 Task: Create a due date automation trigger when advanced on, on the wednesday of the week before a card is due add dates starting in less than 1 days at 11:00 AM.
Action: Mouse moved to (947, 76)
Screenshot: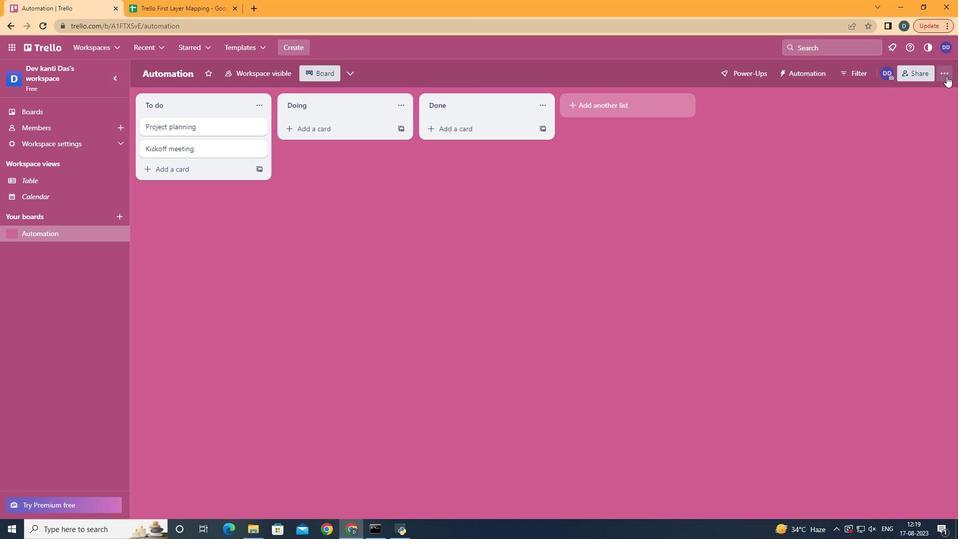 
Action: Mouse pressed left at (947, 76)
Screenshot: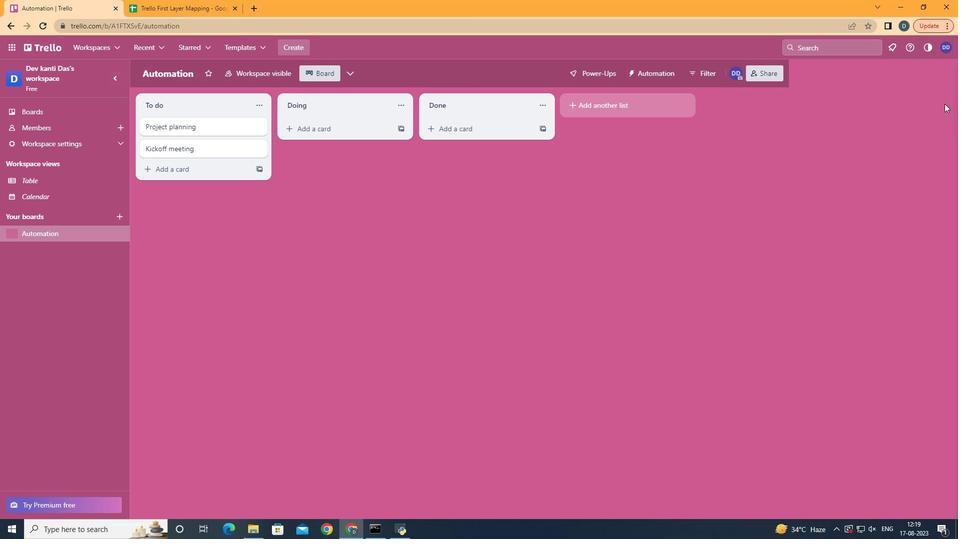 
Action: Mouse moved to (904, 212)
Screenshot: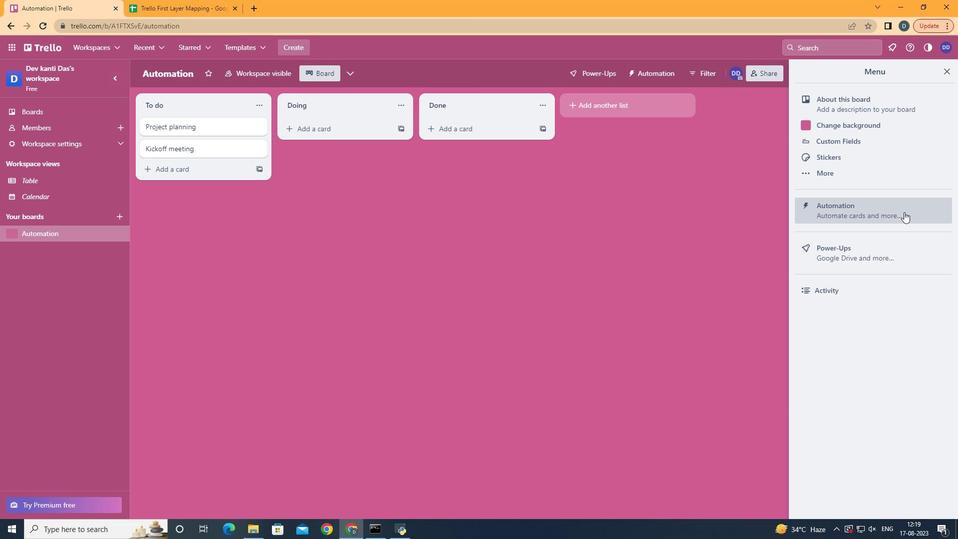 
Action: Mouse pressed left at (904, 212)
Screenshot: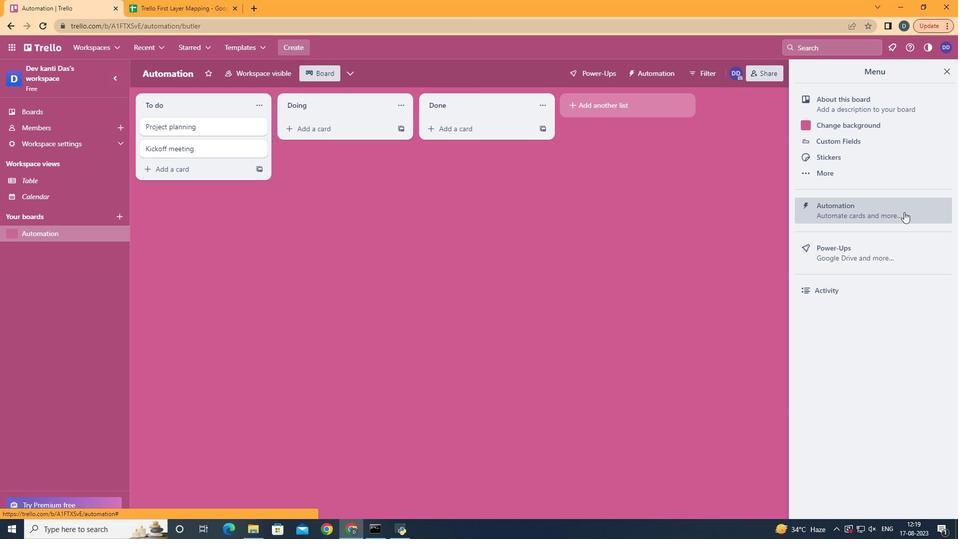 
Action: Mouse moved to (175, 193)
Screenshot: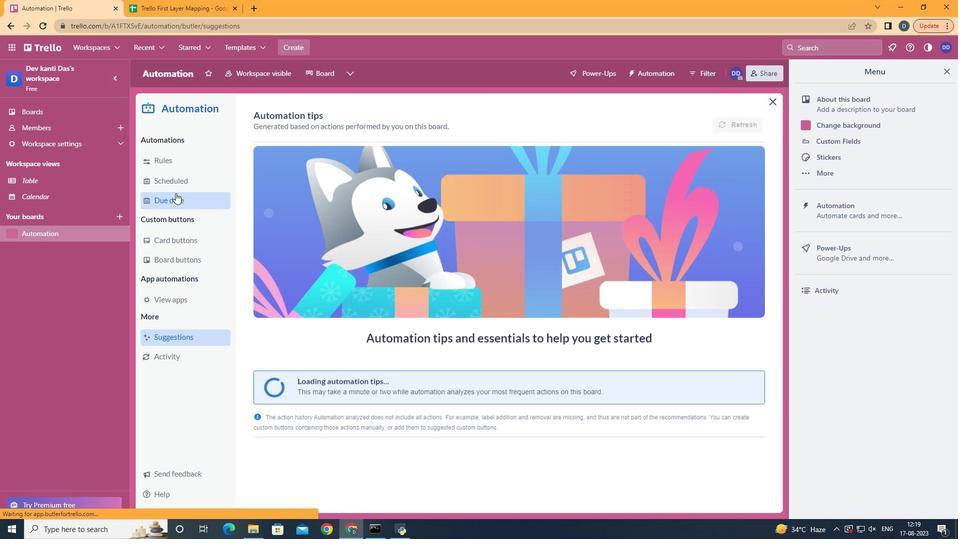 
Action: Mouse pressed left at (175, 193)
Screenshot: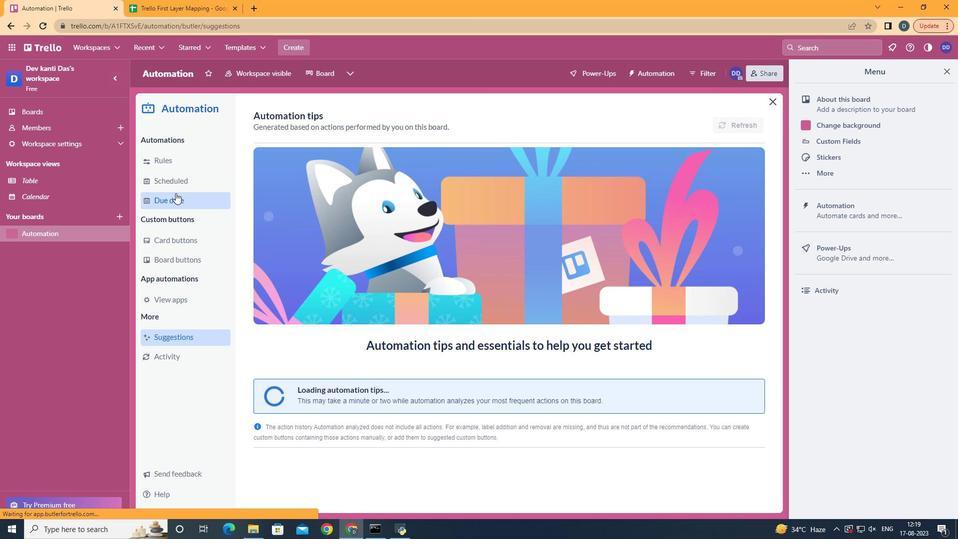 
Action: Mouse moved to (714, 120)
Screenshot: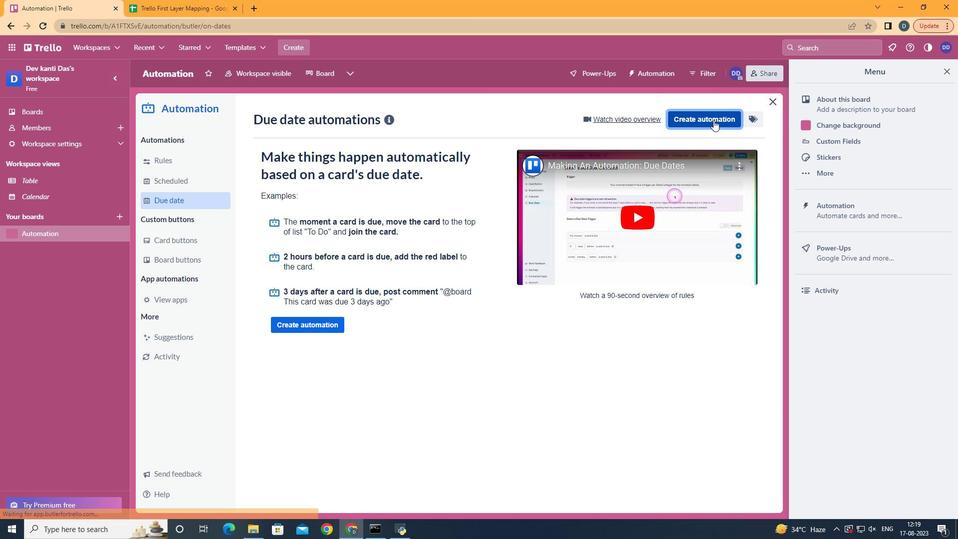 
Action: Mouse pressed left at (714, 120)
Screenshot: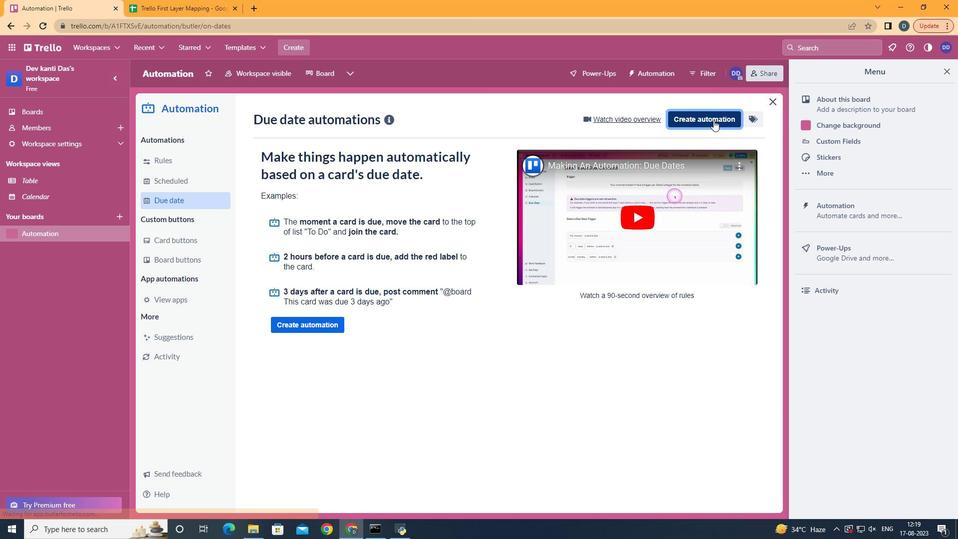 
Action: Mouse moved to (507, 208)
Screenshot: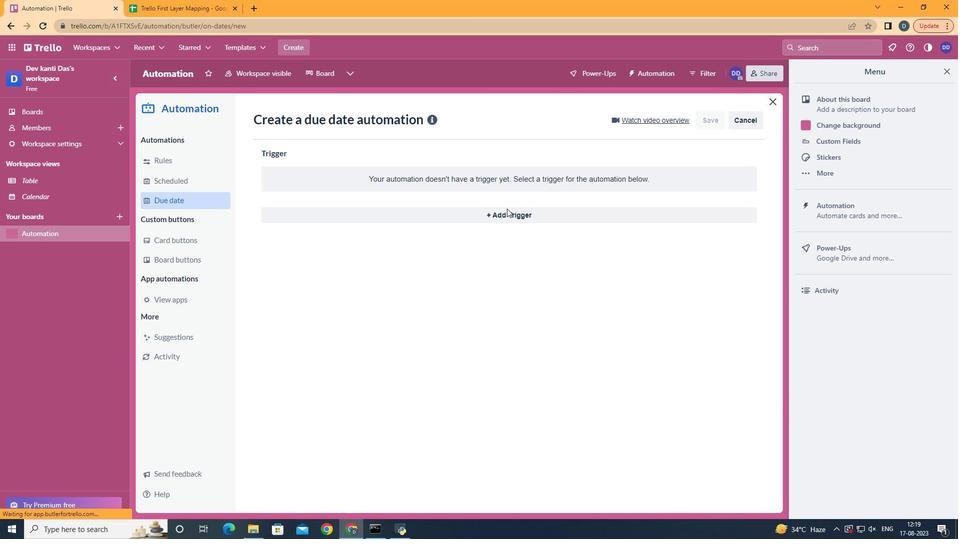 
Action: Mouse pressed left at (507, 208)
Screenshot: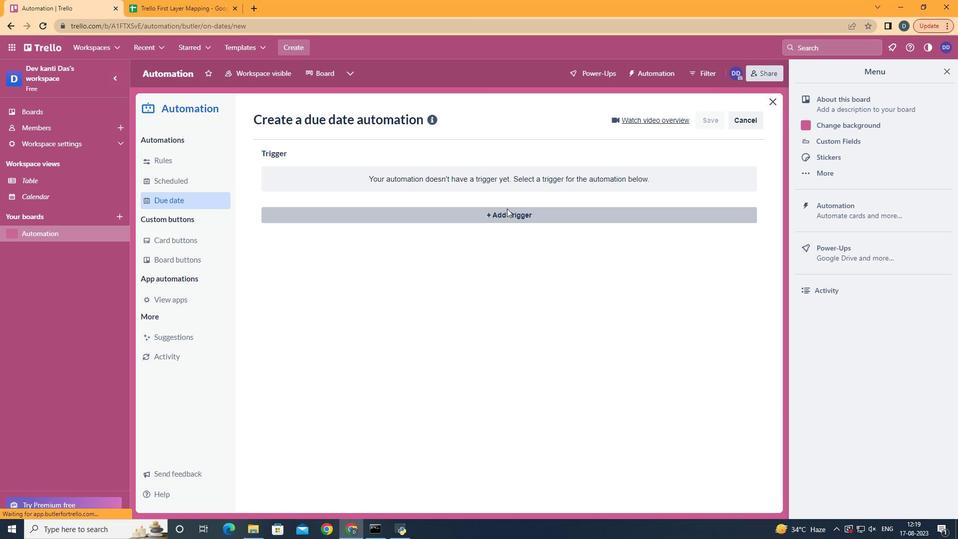 
Action: Mouse moved to (323, 303)
Screenshot: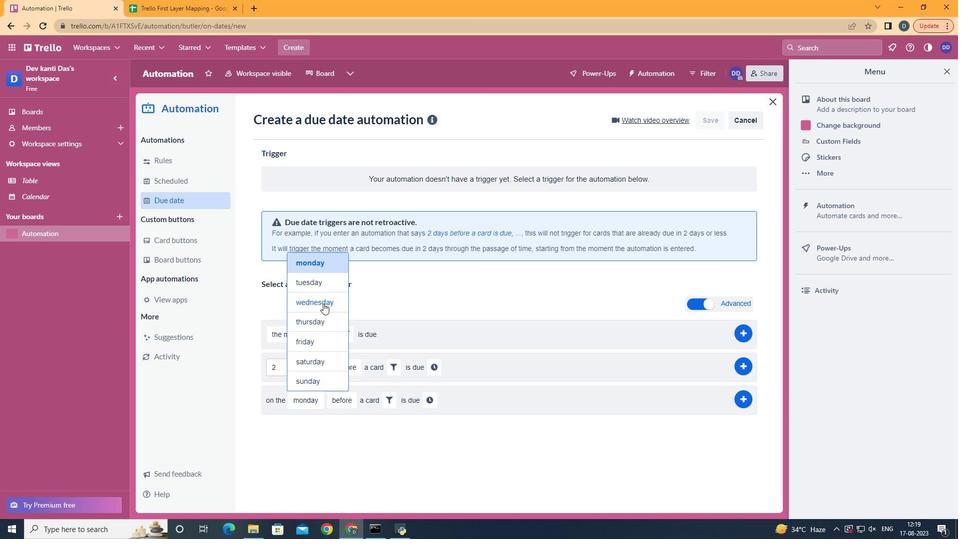 
Action: Mouse pressed left at (323, 303)
Screenshot: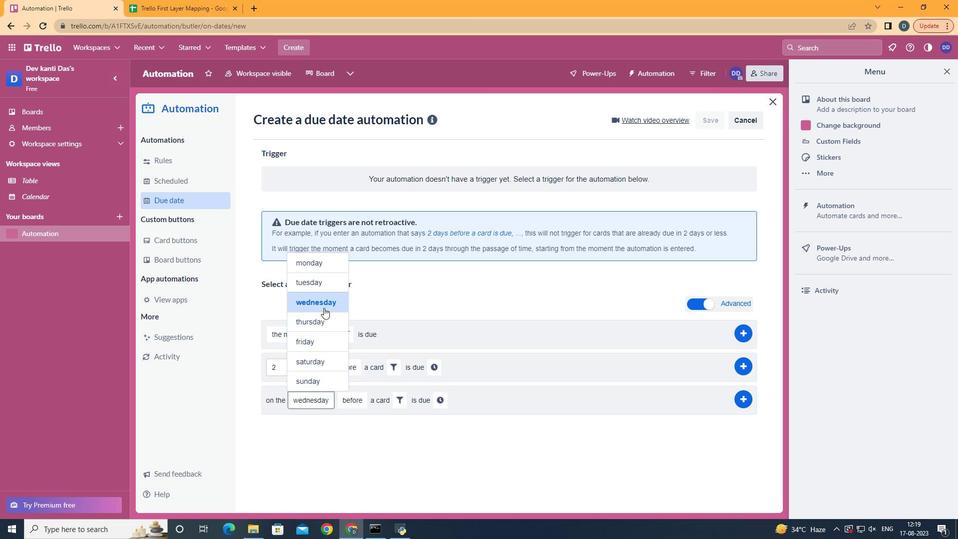 
Action: Mouse moved to (372, 478)
Screenshot: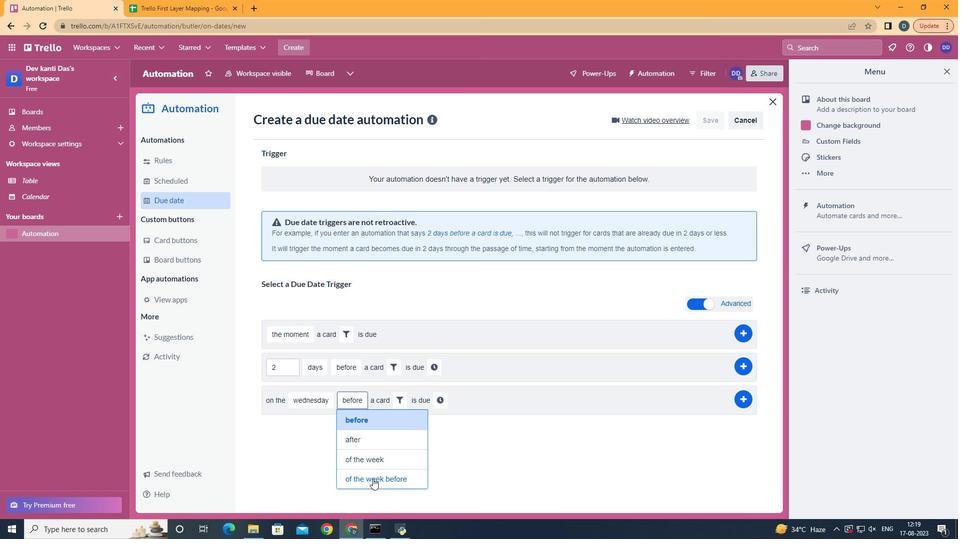 
Action: Mouse pressed left at (372, 478)
Screenshot: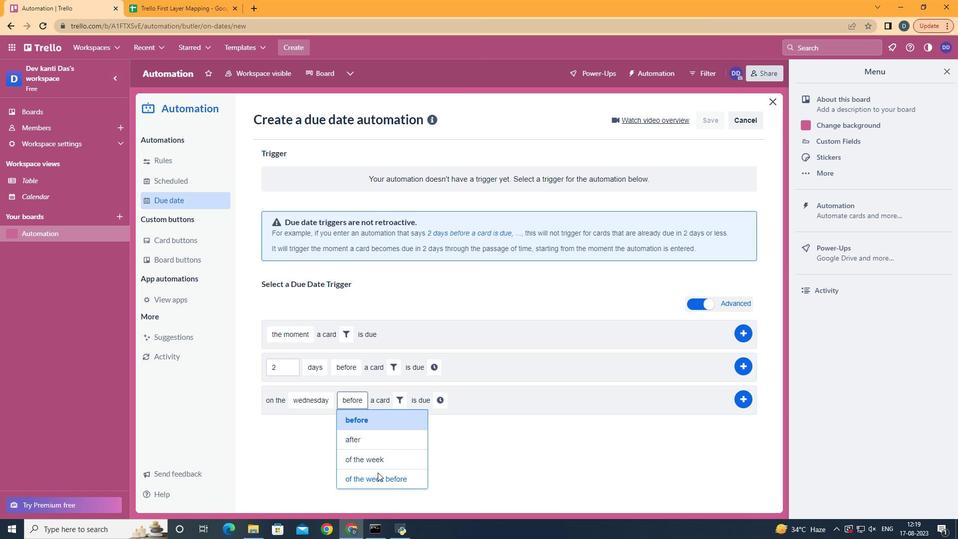
Action: Mouse moved to (427, 397)
Screenshot: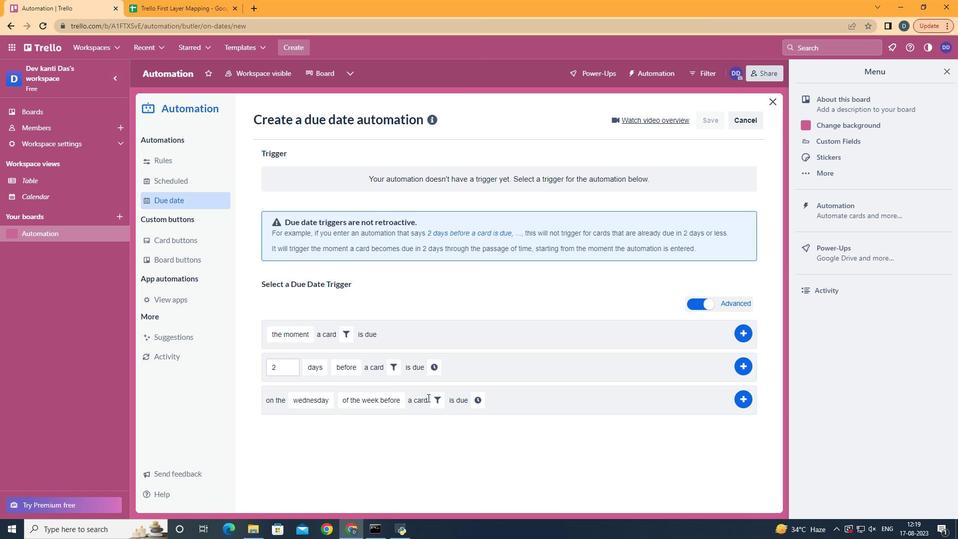 
Action: Mouse pressed left at (427, 397)
Screenshot: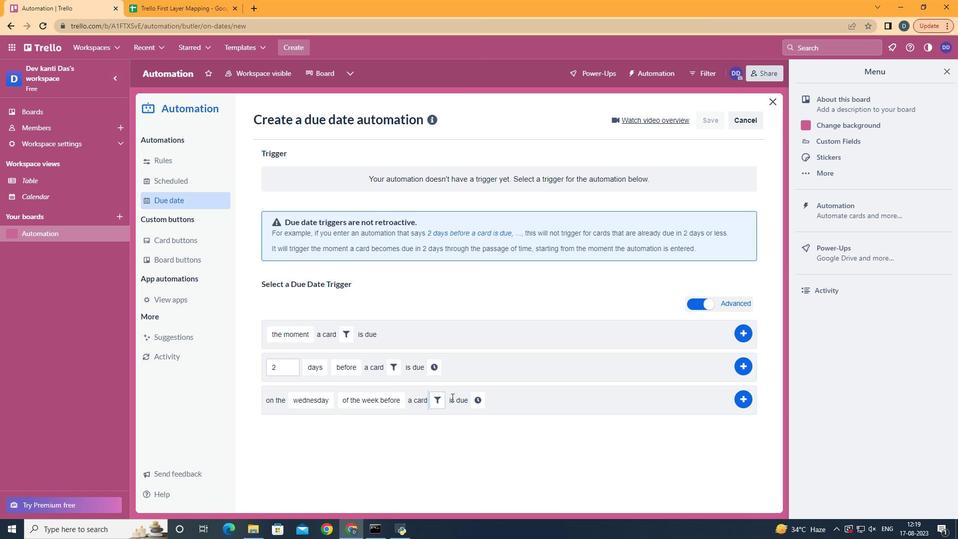 
Action: Mouse moved to (451, 397)
Screenshot: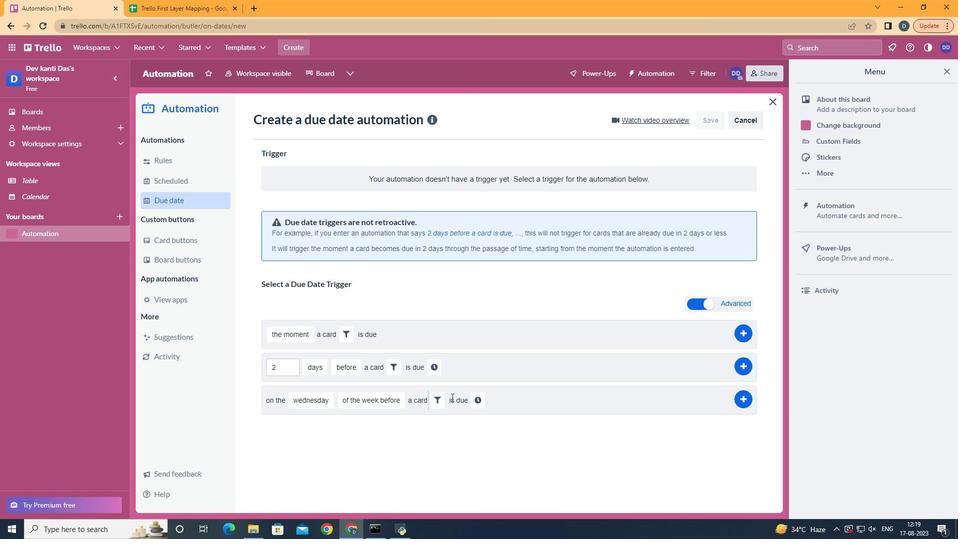 
Action: Mouse pressed left at (451, 397)
Screenshot: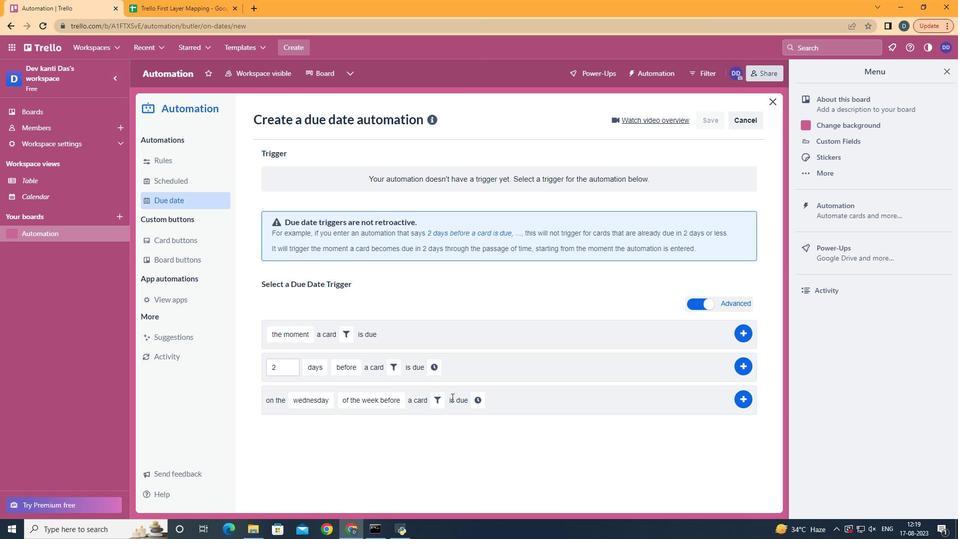 
Action: Mouse moved to (434, 397)
Screenshot: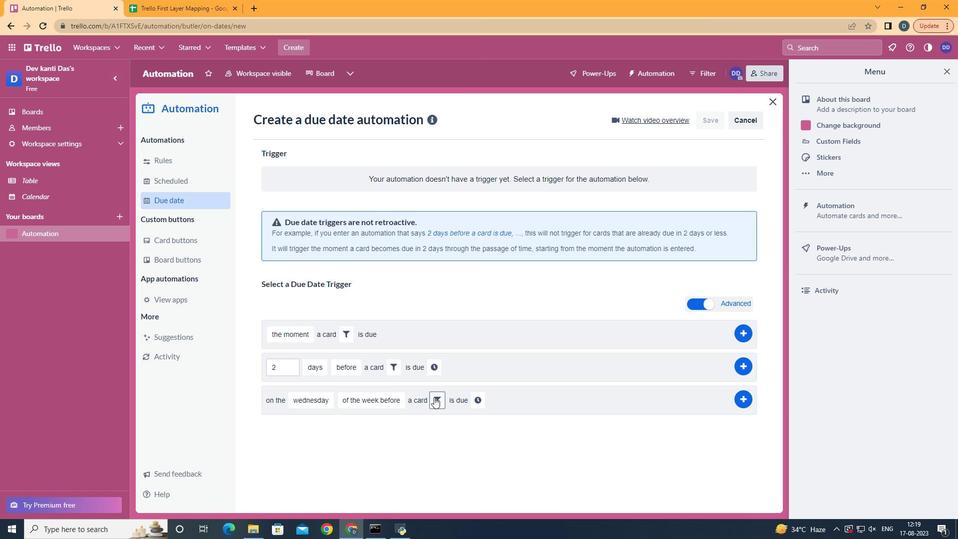 
Action: Mouse pressed left at (434, 397)
Screenshot: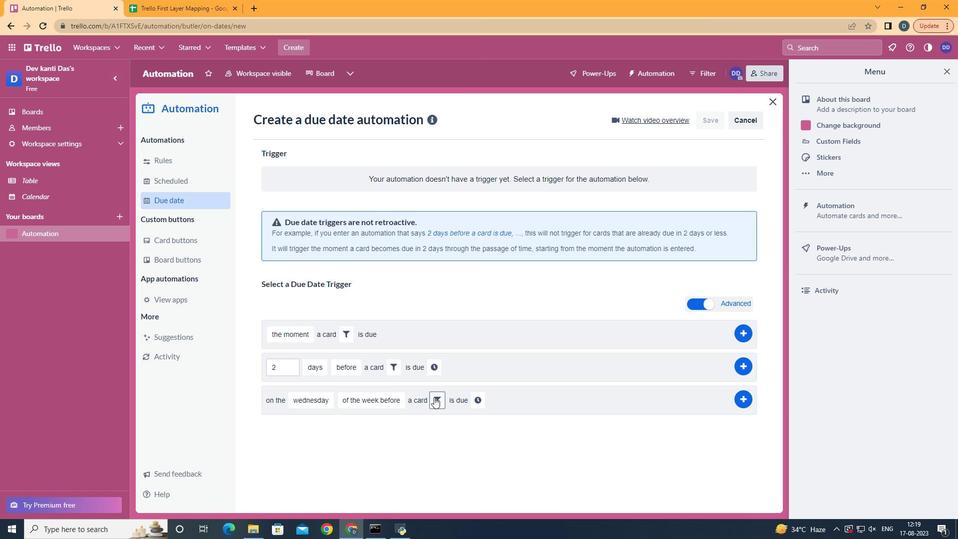 
Action: Mouse moved to (497, 436)
Screenshot: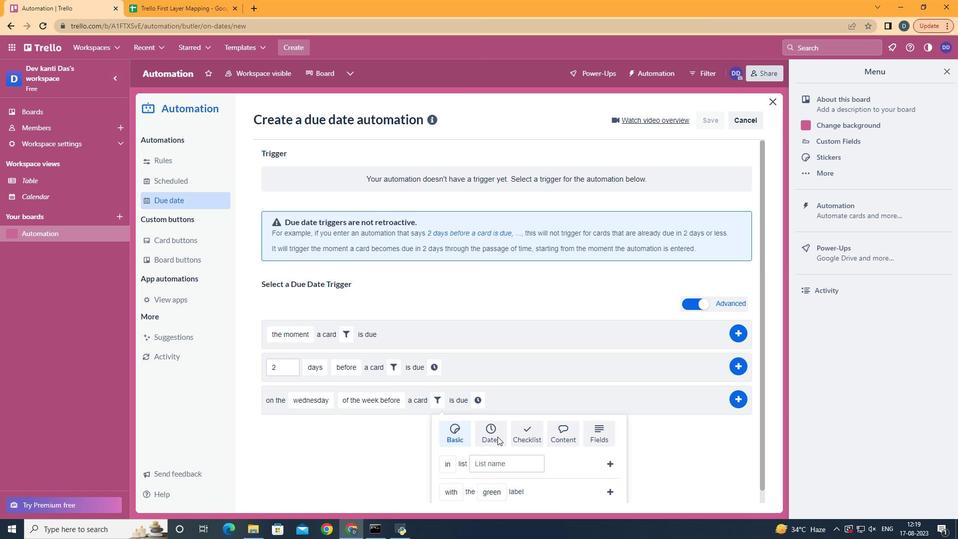
Action: Mouse pressed left at (497, 436)
Screenshot: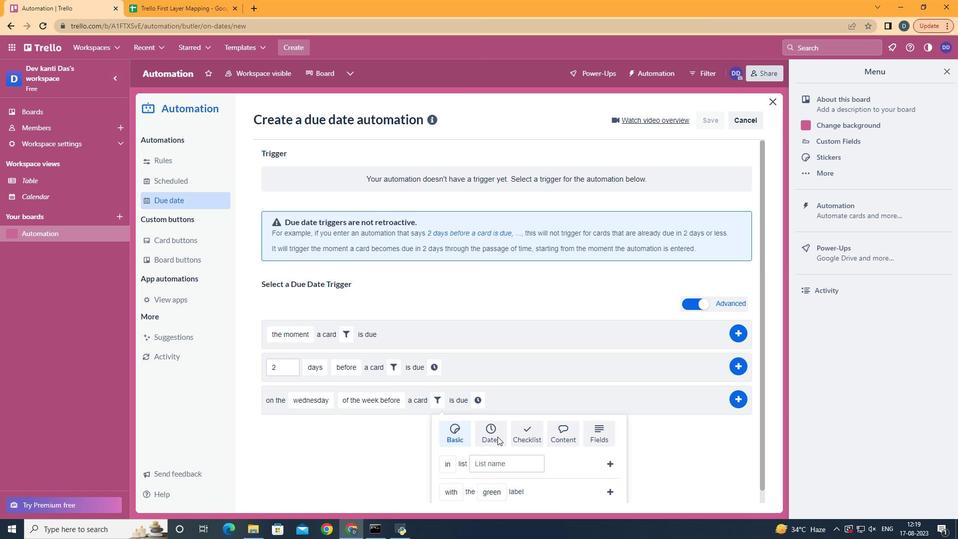 
Action: Mouse scrolled (497, 436) with delta (0, 0)
Screenshot: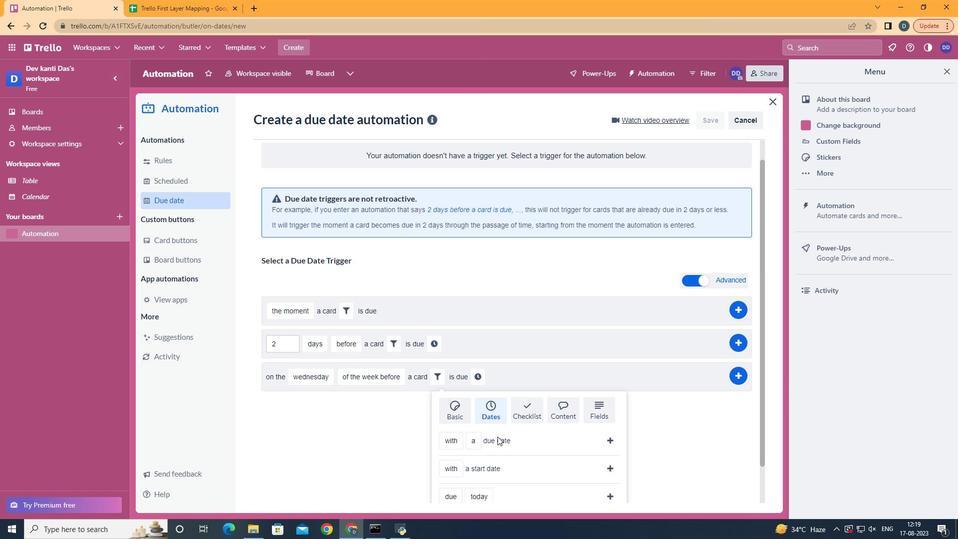
Action: Mouse scrolled (497, 436) with delta (0, 0)
Screenshot: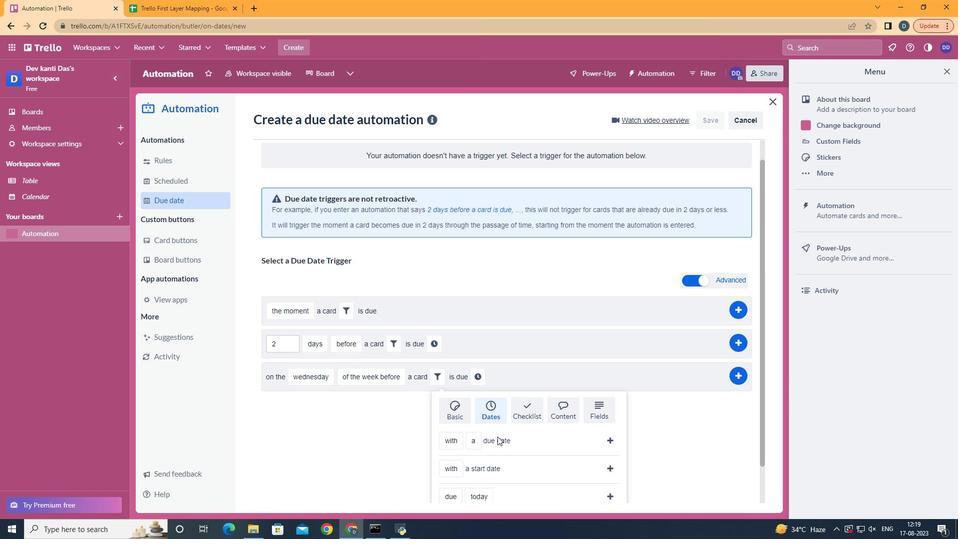 
Action: Mouse scrolled (497, 436) with delta (0, 0)
Screenshot: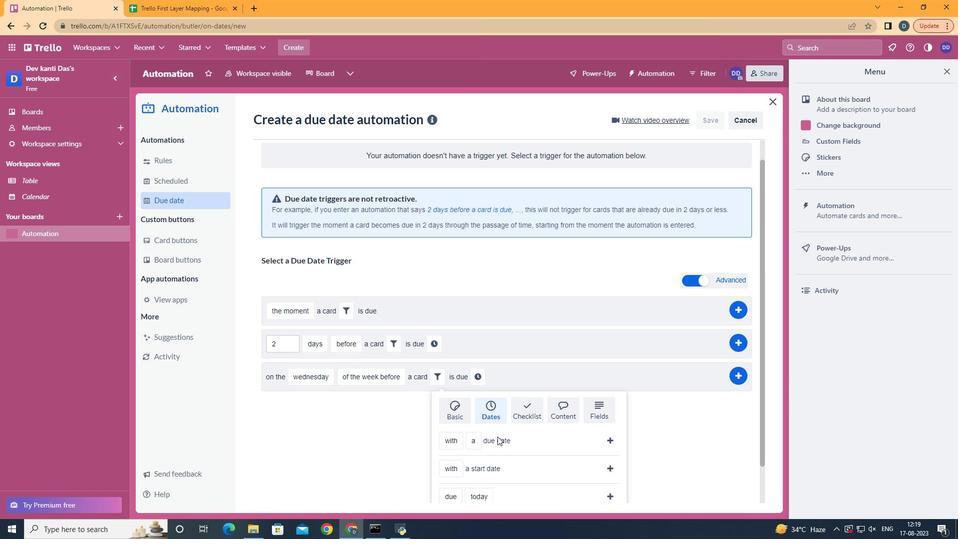 
Action: Mouse scrolled (497, 436) with delta (0, 0)
Screenshot: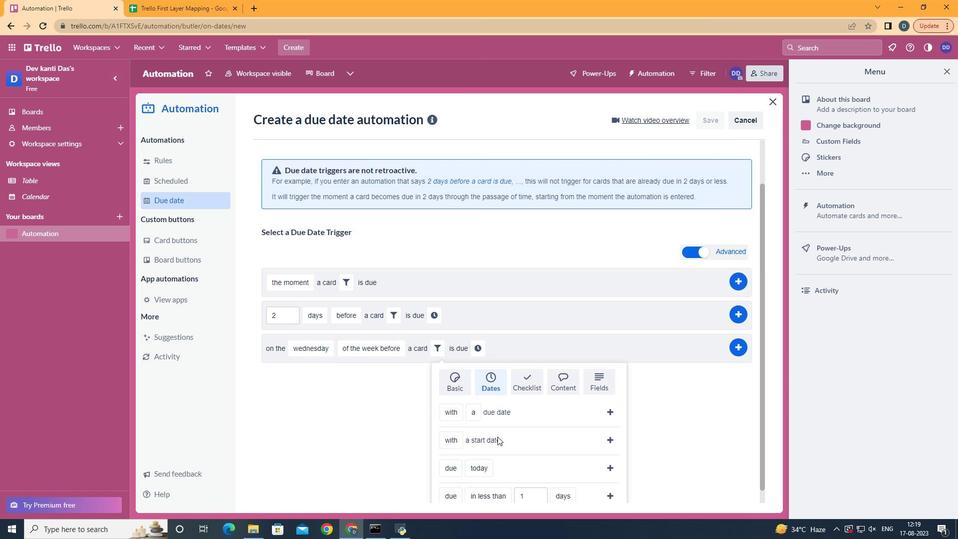 
Action: Mouse scrolled (497, 436) with delta (0, 0)
Screenshot: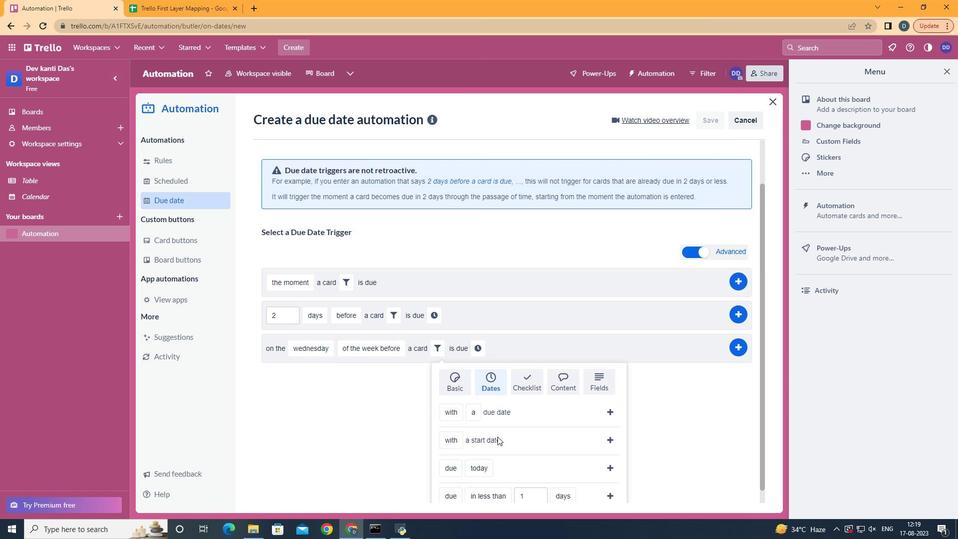 
Action: Mouse scrolled (497, 436) with delta (0, 0)
Screenshot: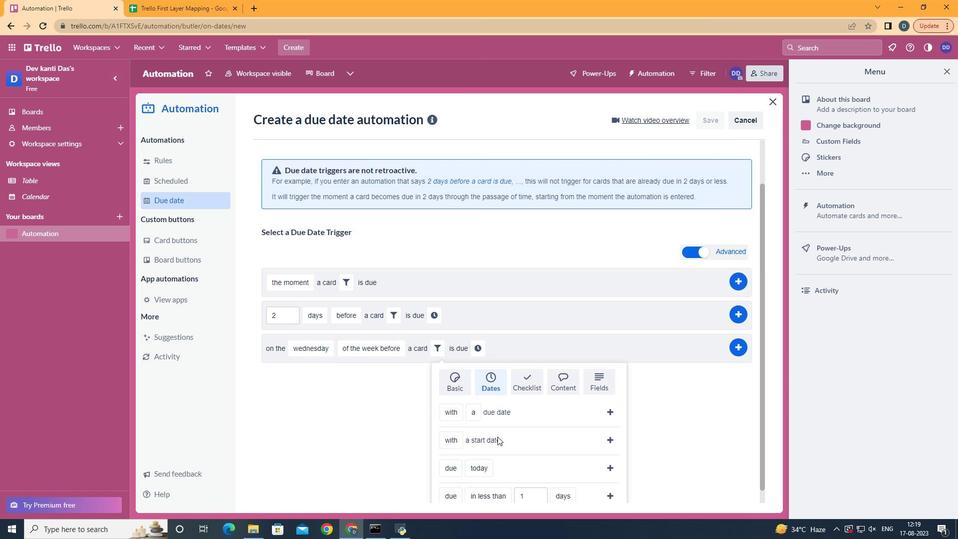 
Action: Mouse moved to (460, 461)
Screenshot: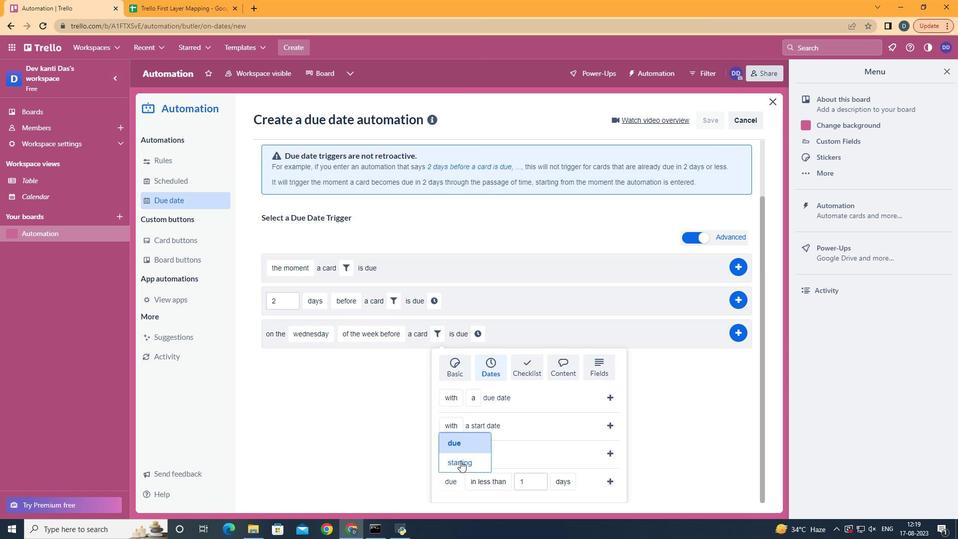 
Action: Mouse pressed left at (460, 461)
Screenshot: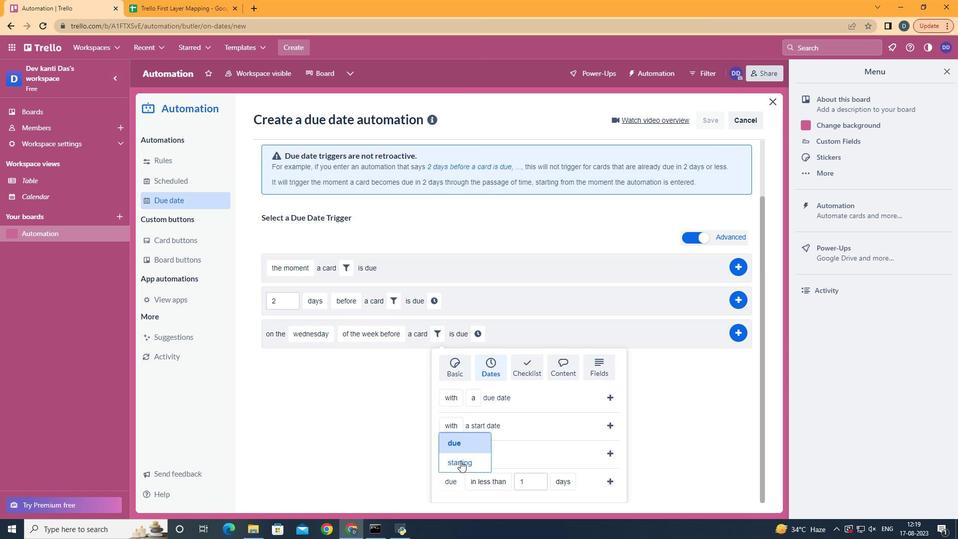 
Action: Mouse moved to (615, 483)
Screenshot: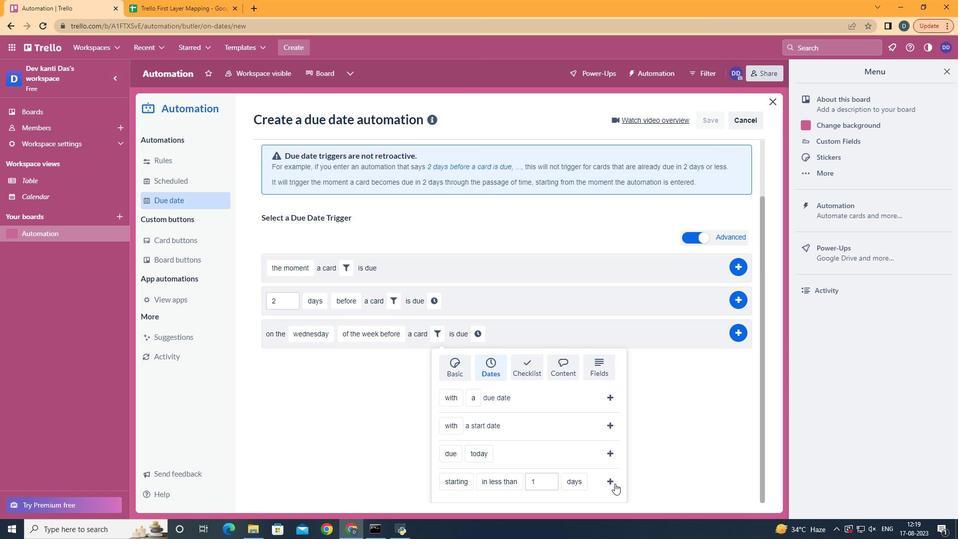 
Action: Mouse pressed left at (615, 483)
Screenshot: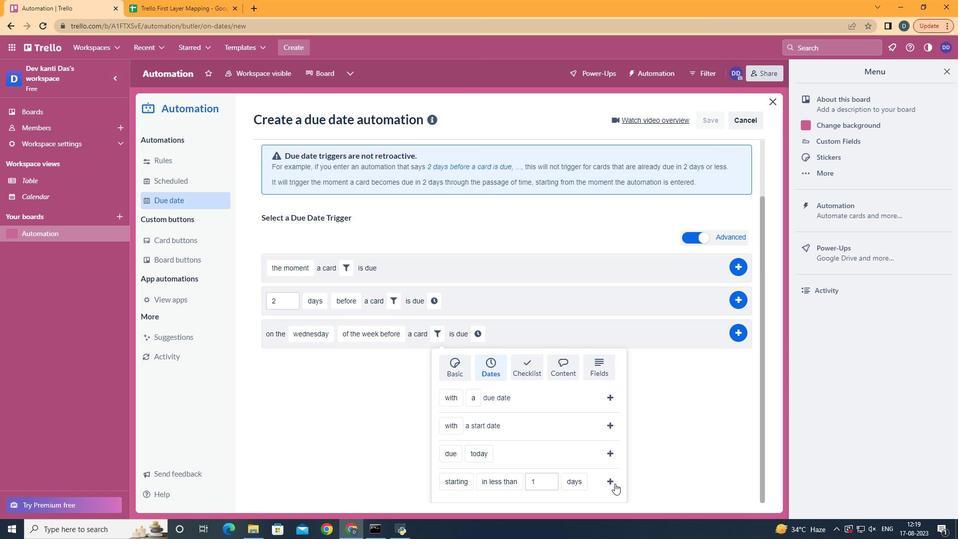 
Action: Mouse moved to (585, 416)
Screenshot: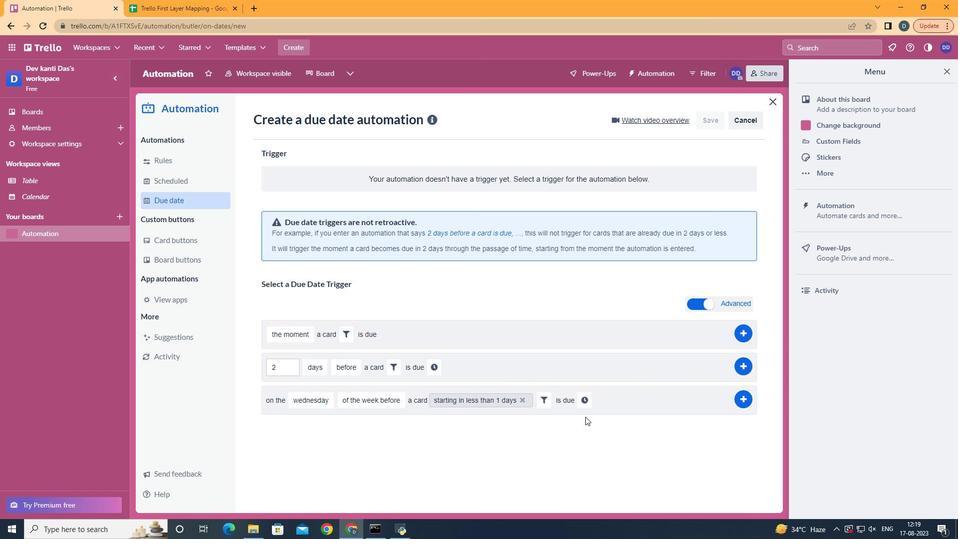 
Action: Mouse pressed left at (585, 416)
Screenshot: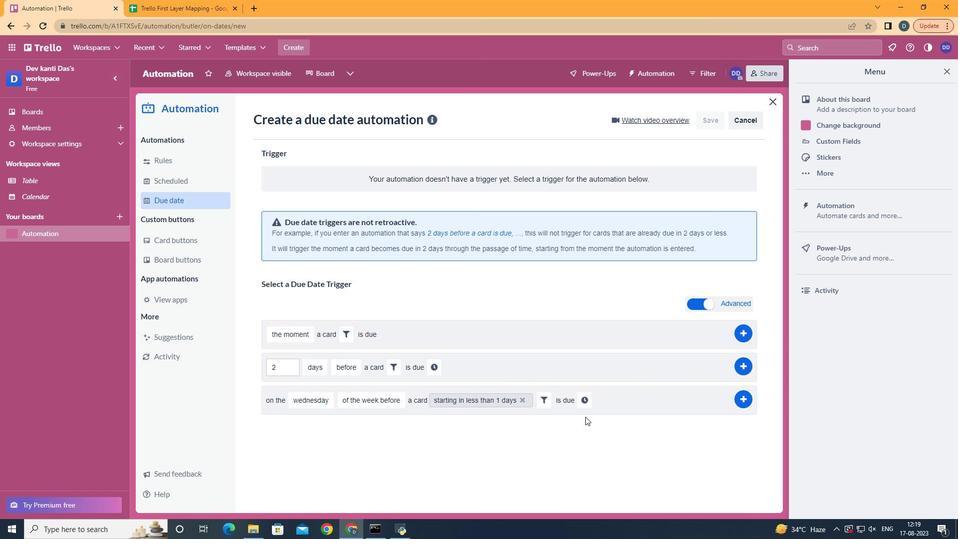 
Action: Mouse moved to (585, 411)
Screenshot: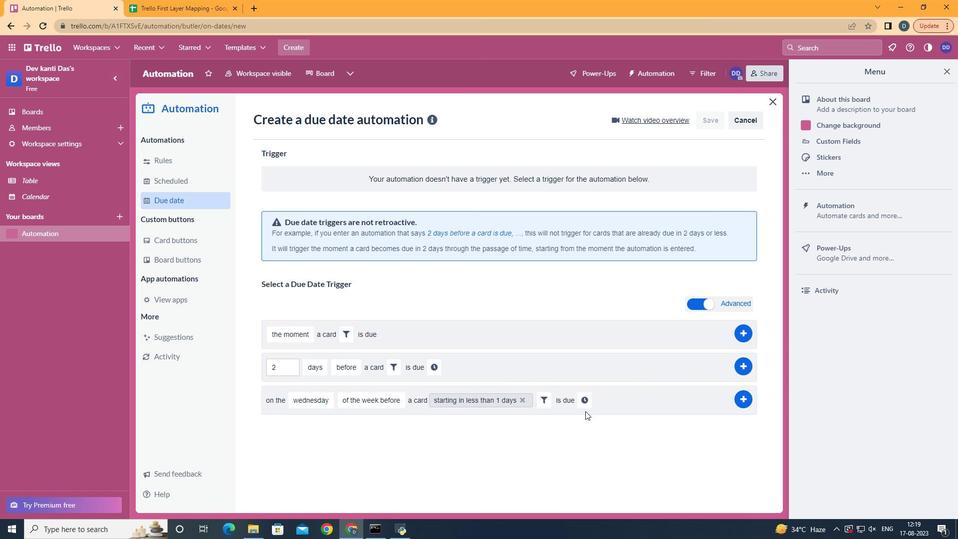 
Action: Mouse pressed left at (585, 411)
Screenshot: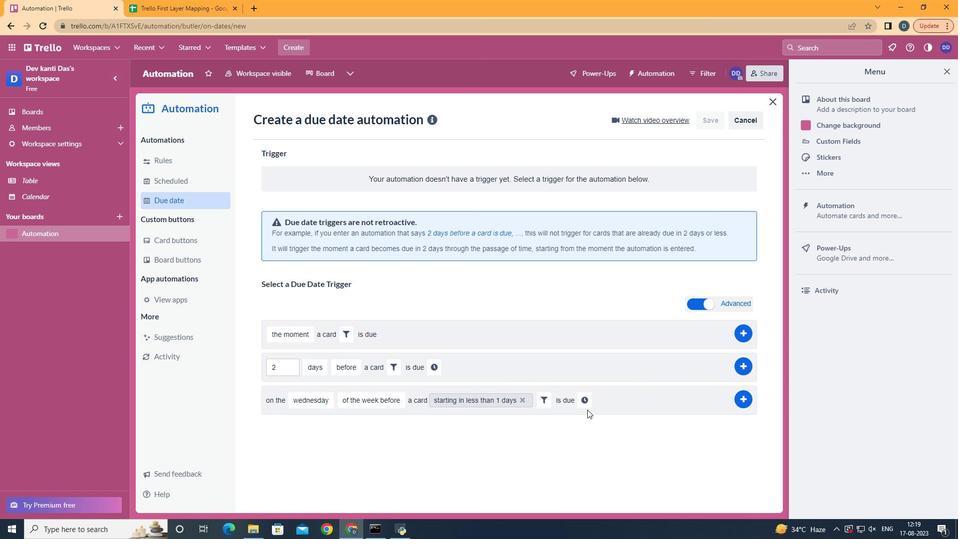 
Action: Mouse moved to (592, 397)
Screenshot: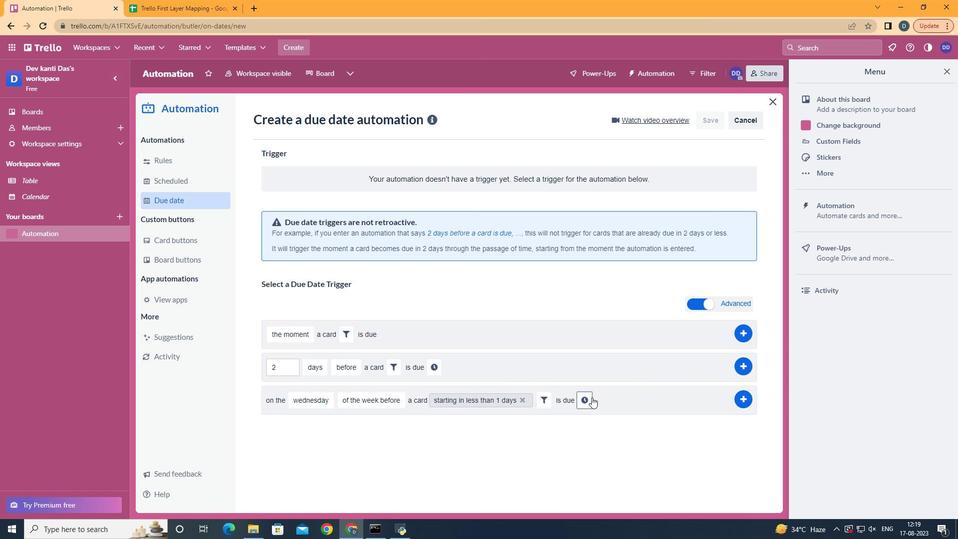 
Action: Mouse pressed left at (592, 397)
Screenshot: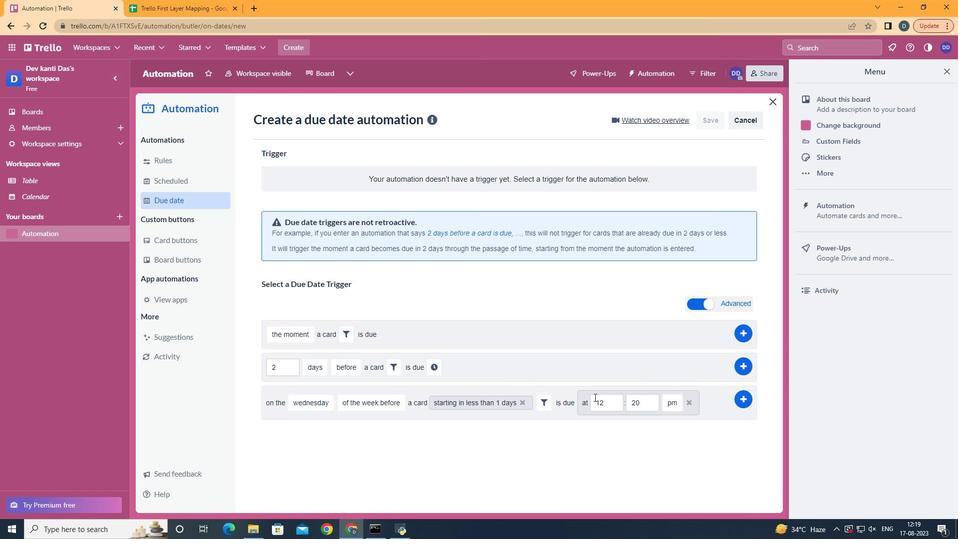 
Action: Mouse moved to (608, 397)
Screenshot: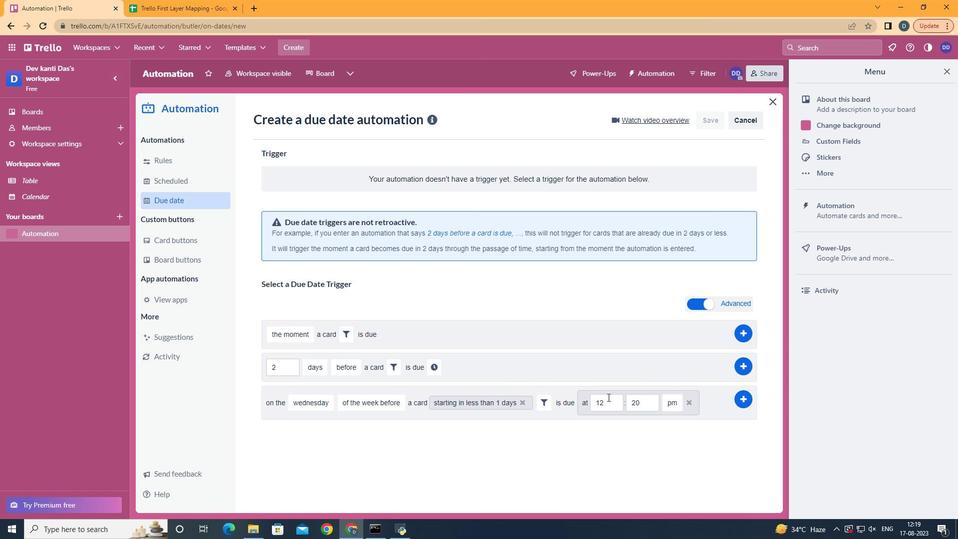 
Action: Mouse pressed left at (608, 397)
Screenshot: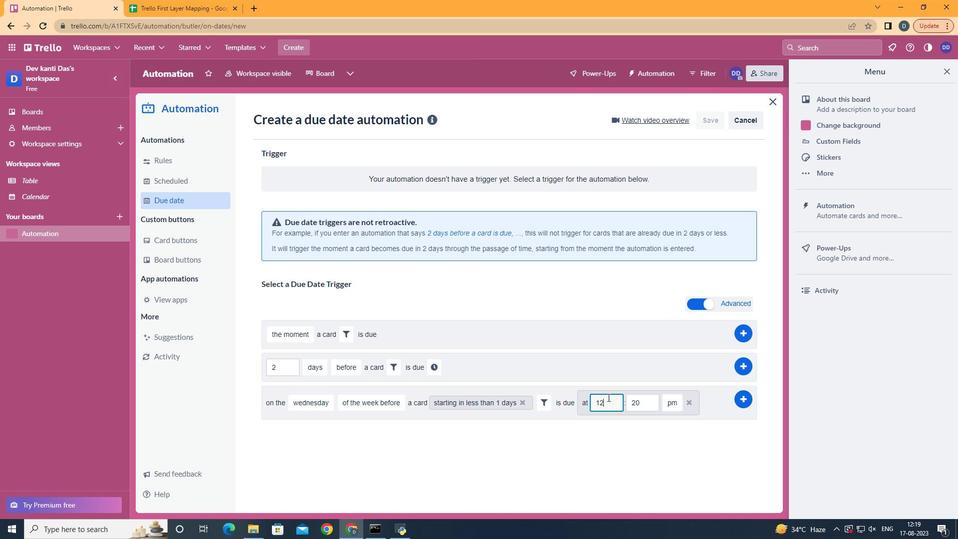 
Action: Key pressed <Key.backspace>1
Screenshot: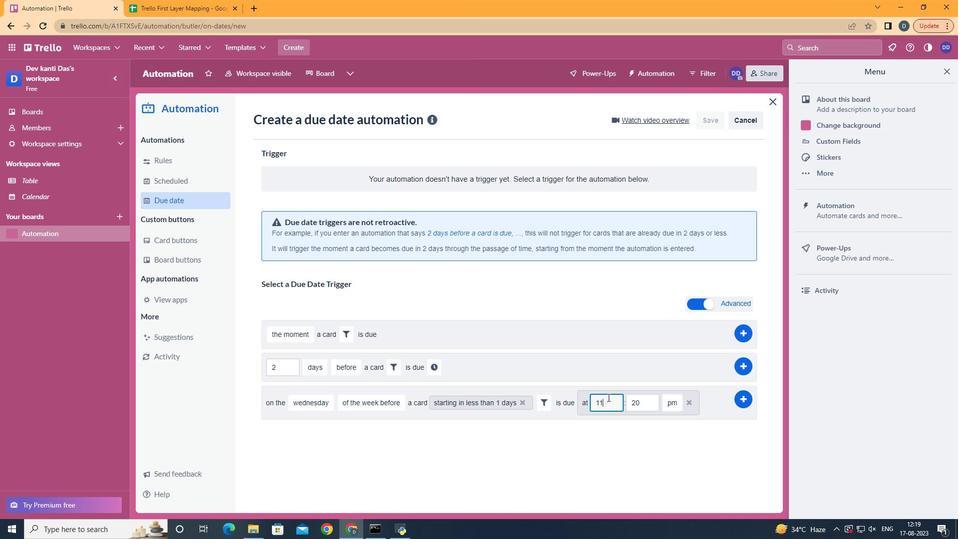 
Action: Mouse moved to (643, 405)
Screenshot: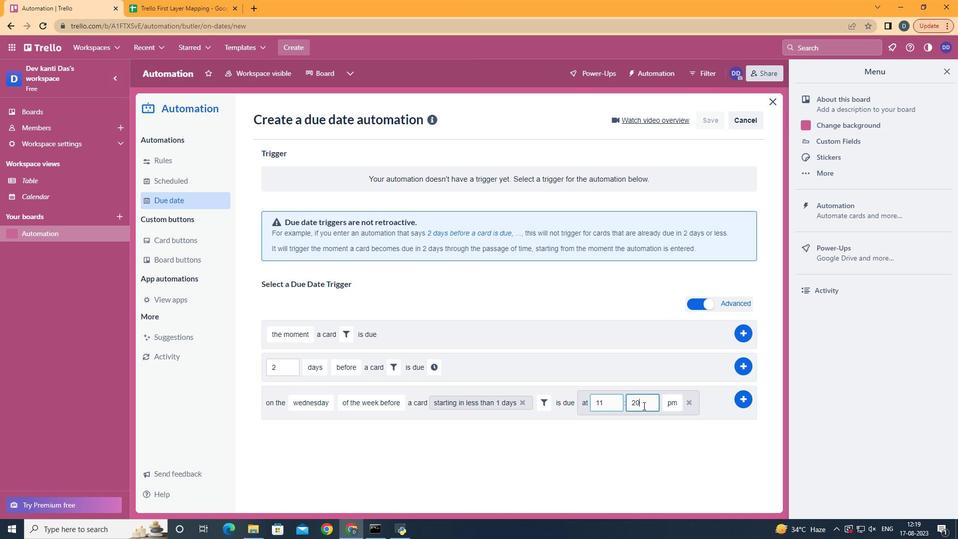 
Action: Mouse pressed left at (643, 405)
Screenshot: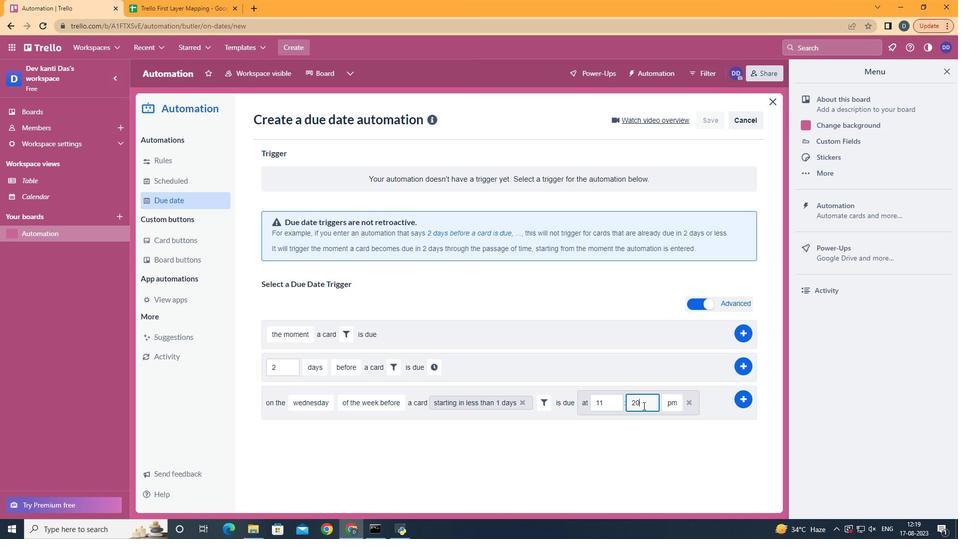 
Action: Key pressed <Key.backspace><Key.backspace>
Screenshot: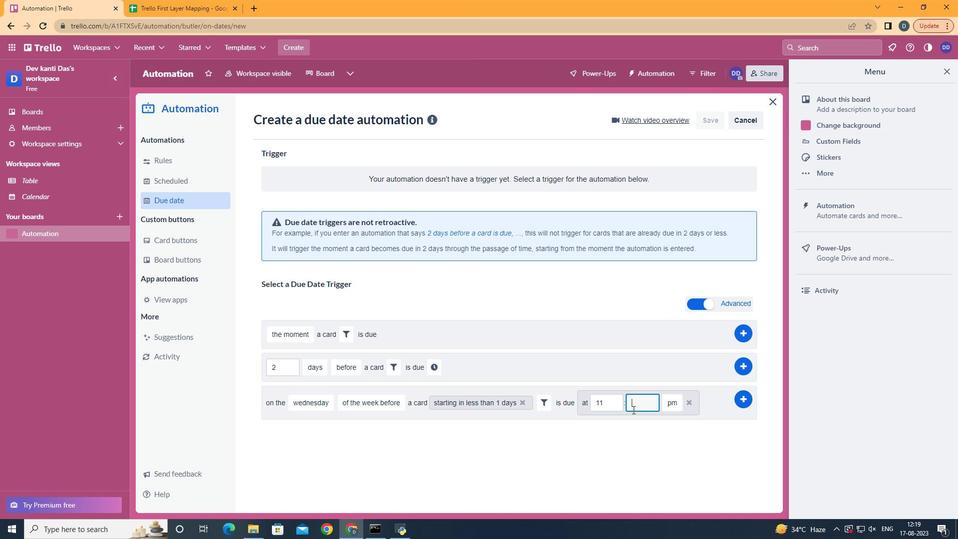 
Action: Mouse moved to (633, 409)
Screenshot: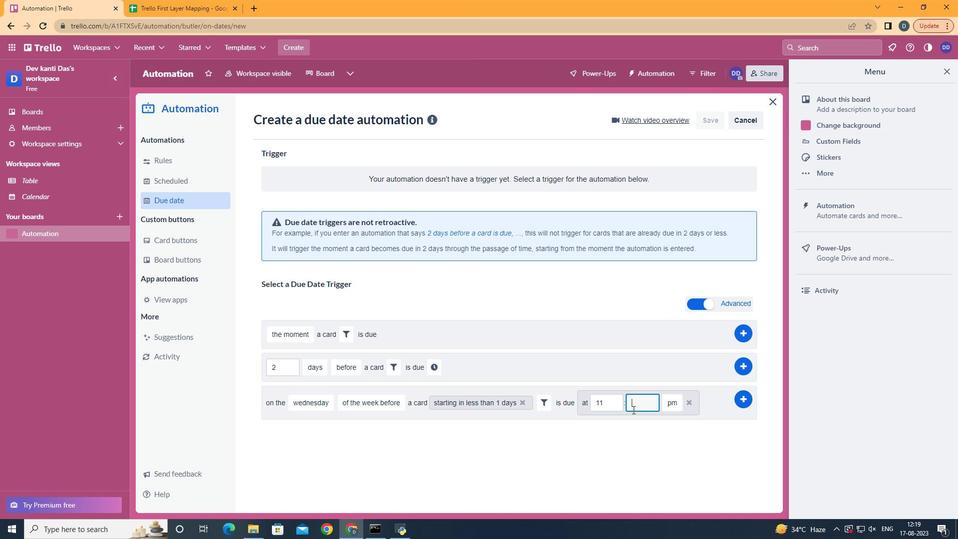 
Action: Key pressed 00
Screenshot: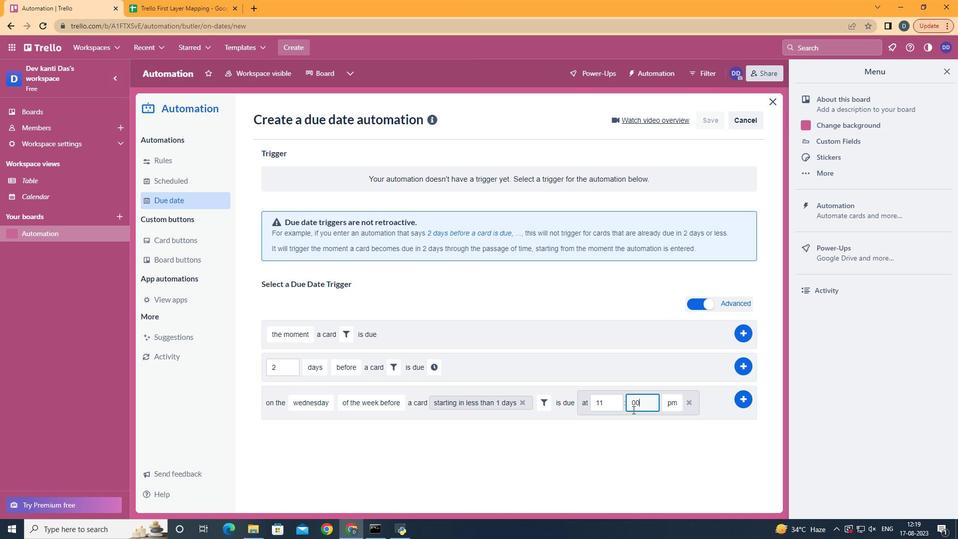 
Action: Mouse moved to (678, 425)
Screenshot: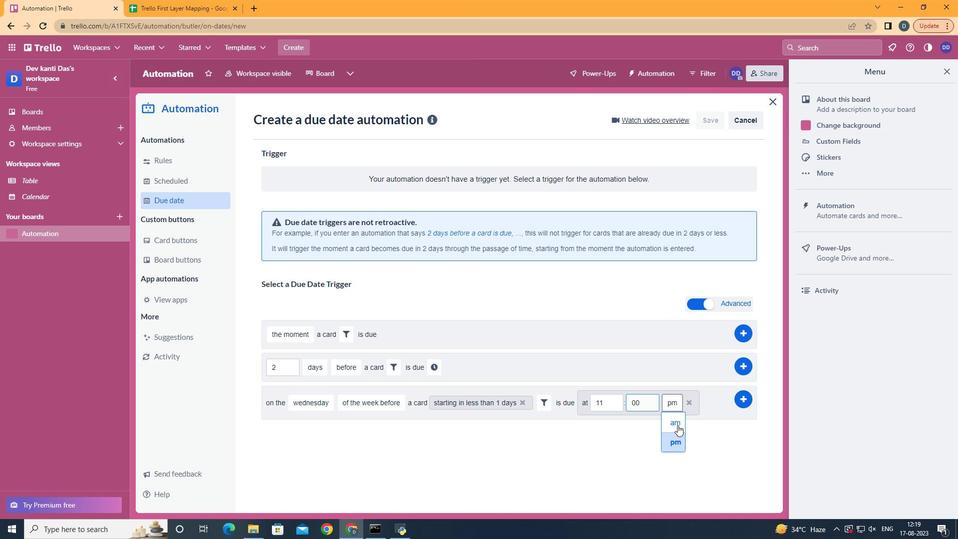 
Action: Mouse pressed left at (678, 425)
Screenshot: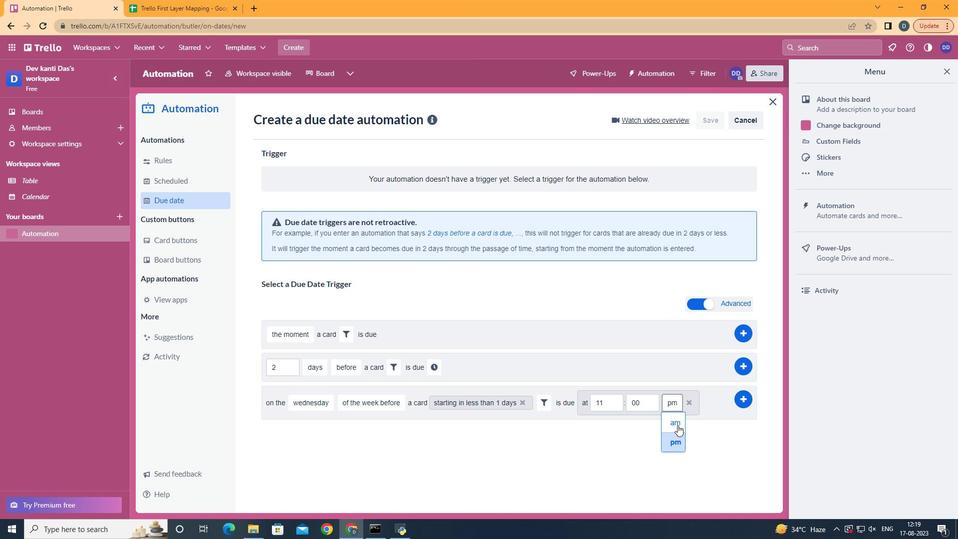 
Action: Mouse moved to (739, 400)
Screenshot: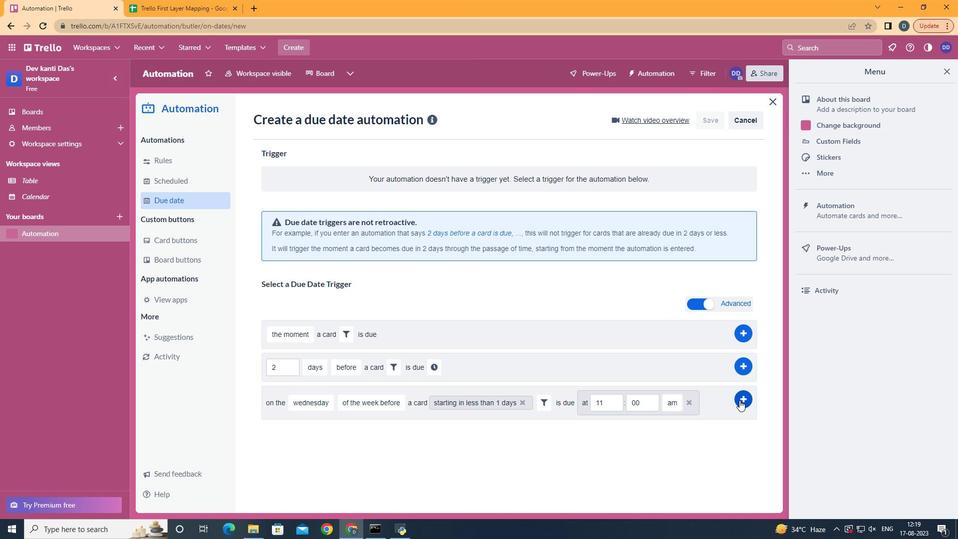 
Action: Mouse pressed left at (739, 400)
Screenshot: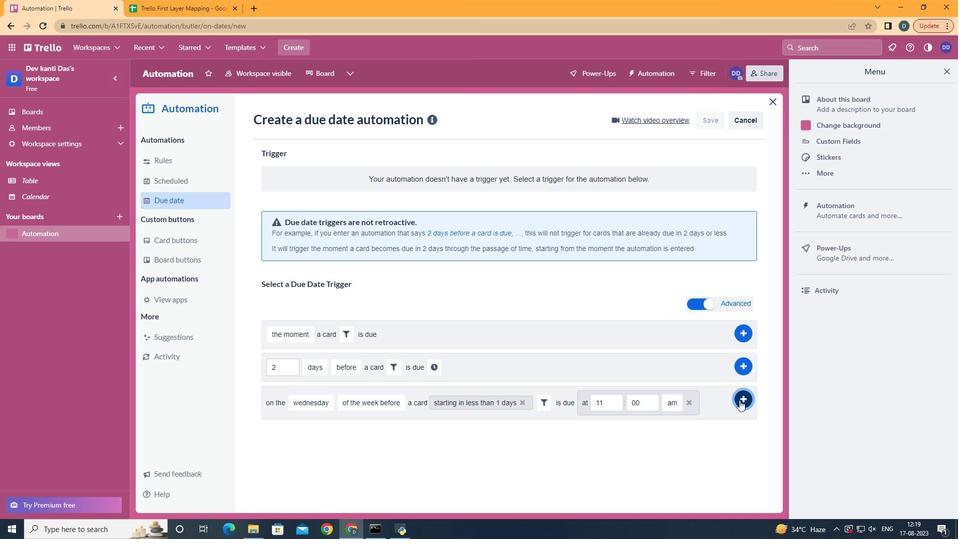 
